 Task: Set the "Codec name" for decoding in FFmpeg audio/video decoder to "DivX".
Action: Mouse moved to (114, 27)
Screenshot: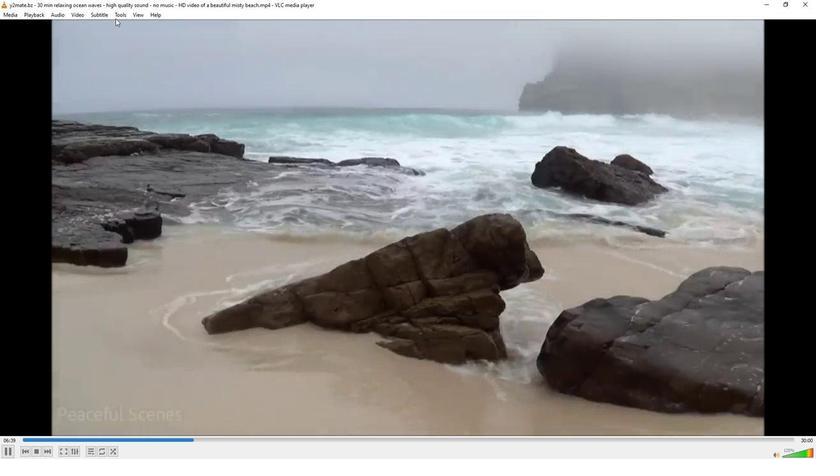 
Action: Mouse pressed left at (114, 27)
Screenshot: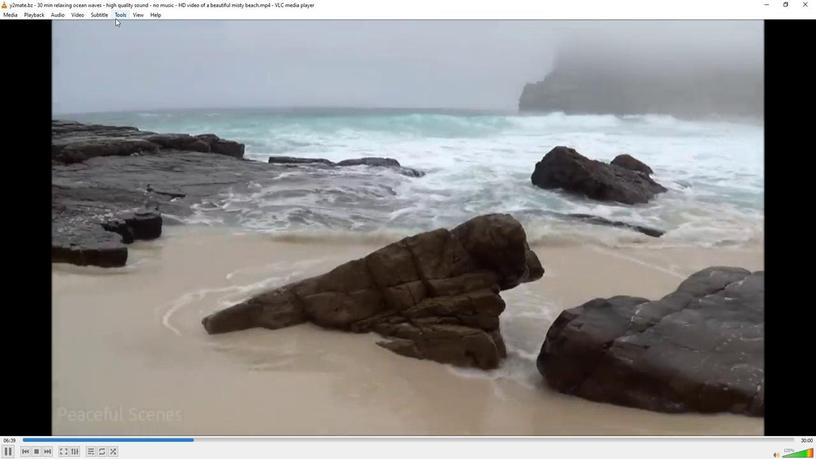 
Action: Mouse moved to (124, 119)
Screenshot: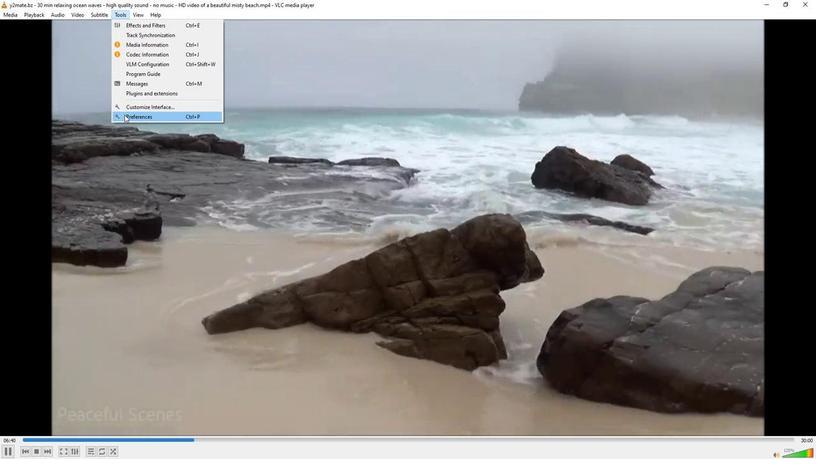 
Action: Mouse pressed left at (124, 119)
Screenshot: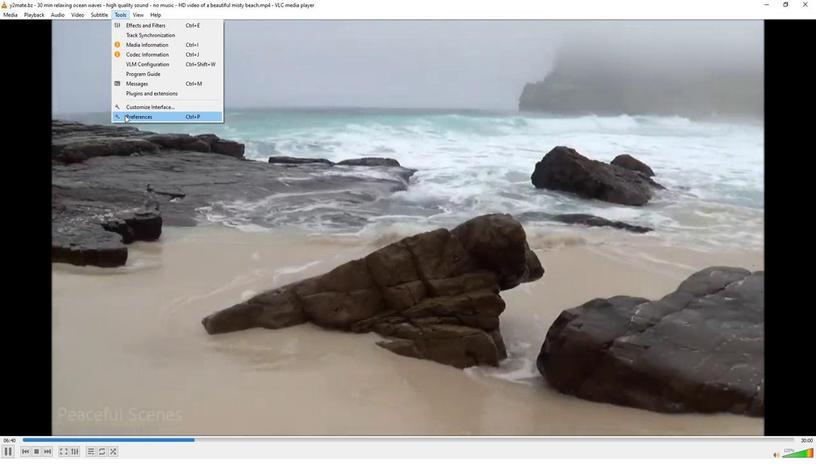 
Action: Mouse moved to (94, 348)
Screenshot: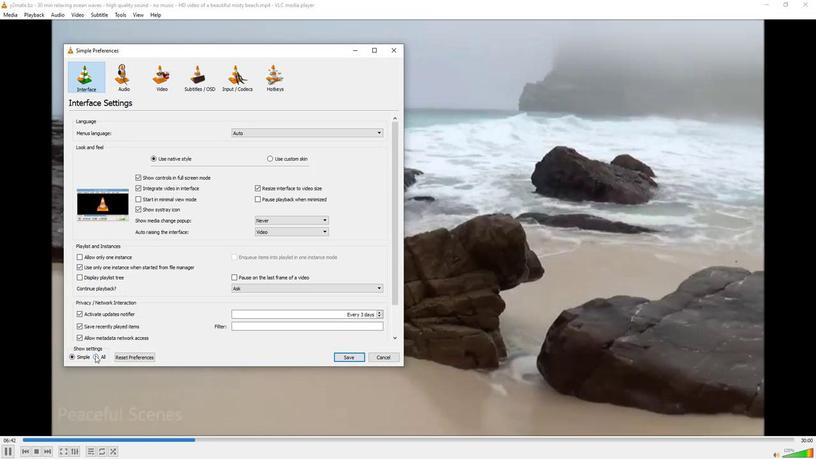 
Action: Mouse pressed left at (94, 348)
Screenshot: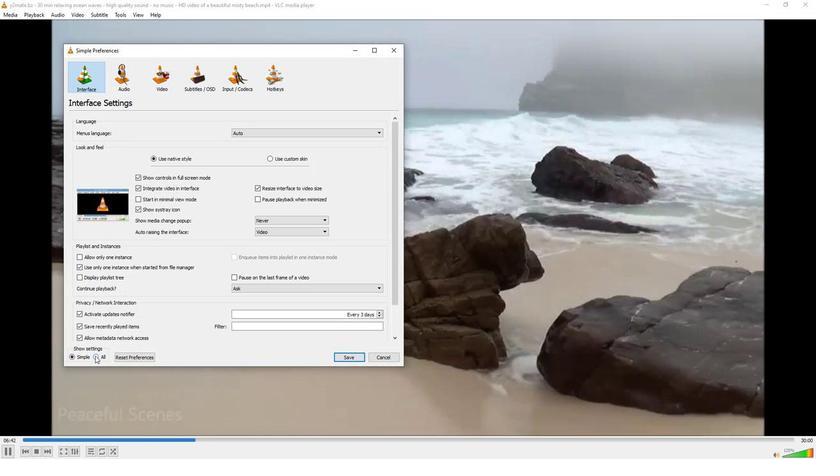 
Action: Mouse moved to (84, 236)
Screenshot: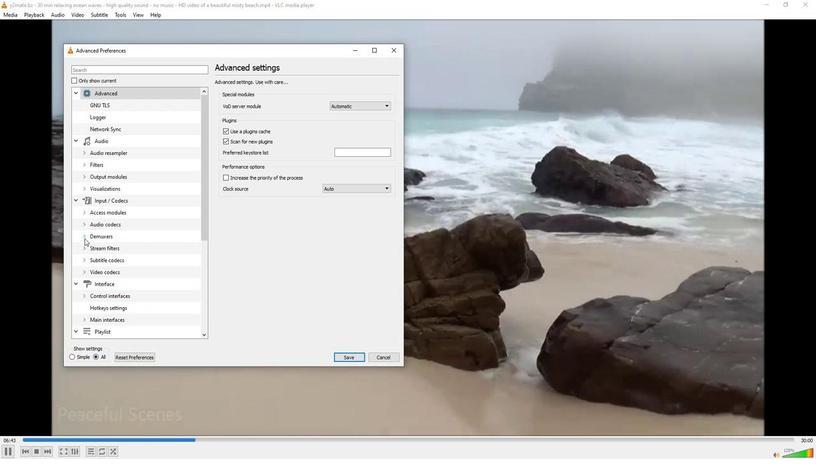 
Action: Mouse pressed left at (84, 236)
Screenshot: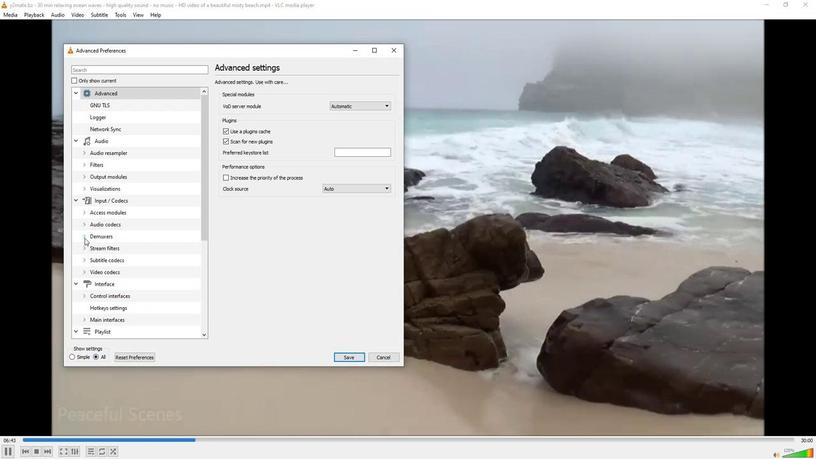 
Action: Mouse moved to (98, 276)
Screenshot: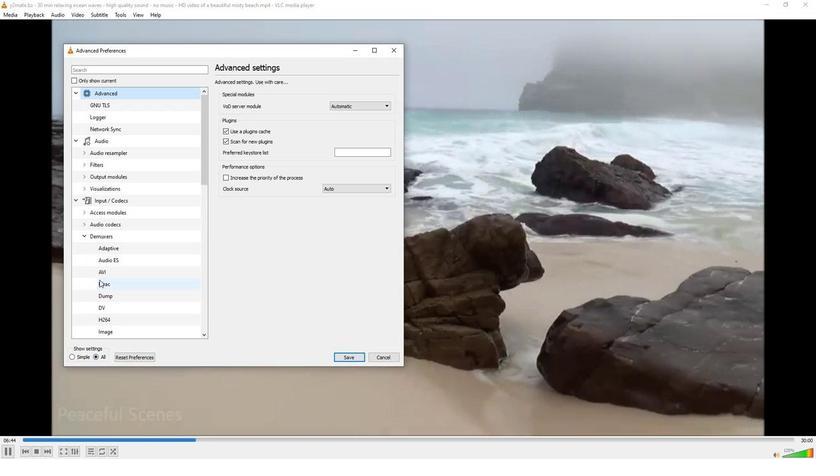 
Action: Mouse scrolled (98, 275) with delta (0, 0)
Screenshot: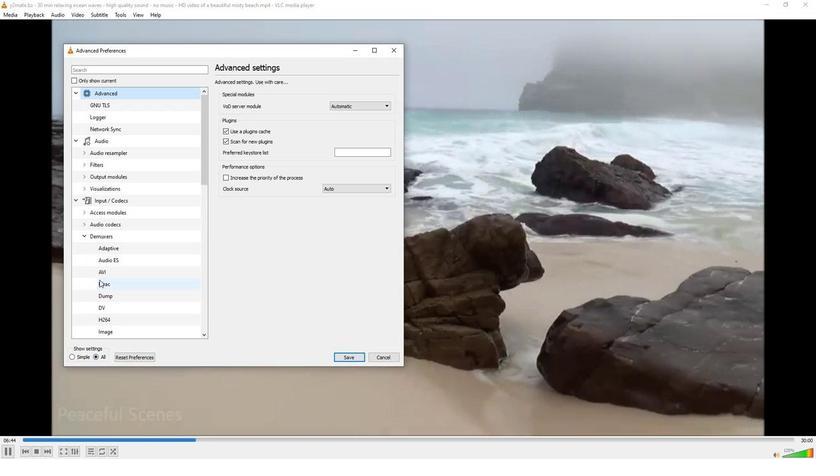 
Action: Mouse scrolled (98, 275) with delta (0, 0)
Screenshot: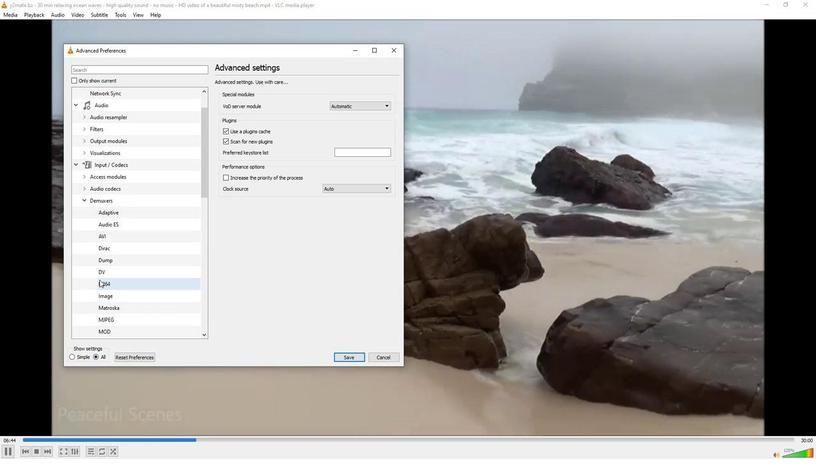 
Action: Mouse scrolled (98, 275) with delta (0, 0)
Screenshot: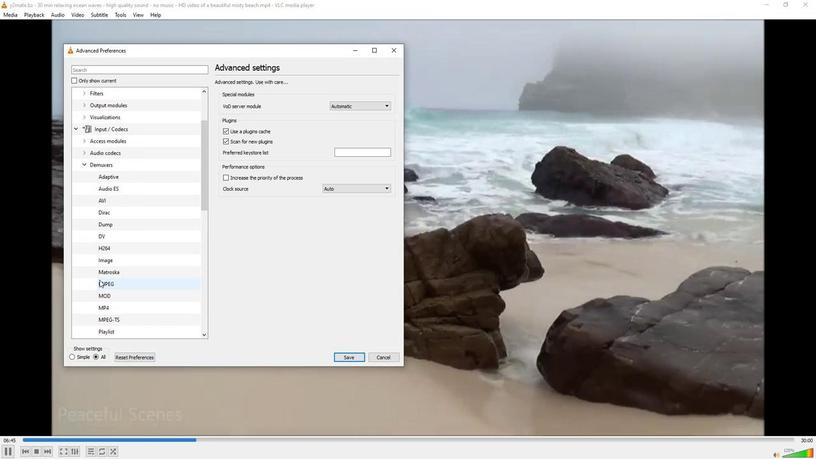 
Action: Mouse scrolled (98, 275) with delta (0, 0)
Screenshot: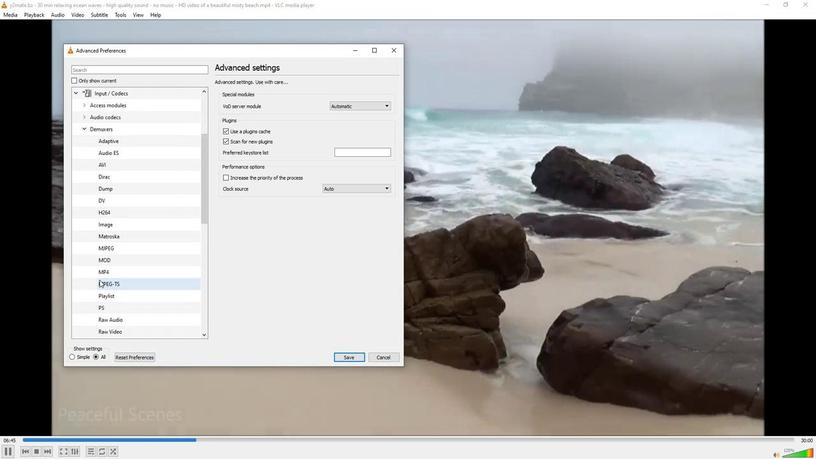 
Action: Mouse scrolled (98, 275) with delta (0, 0)
Screenshot: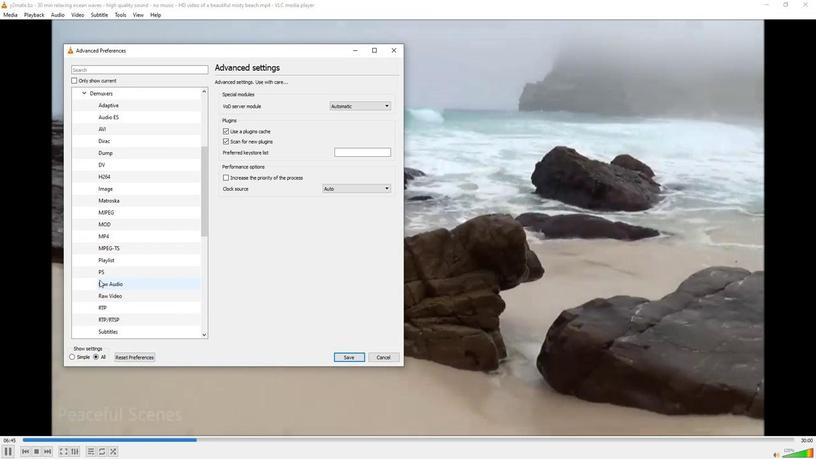 
Action: Mouse scrolled (98, 275) with delta (0, 0)
Screenshot: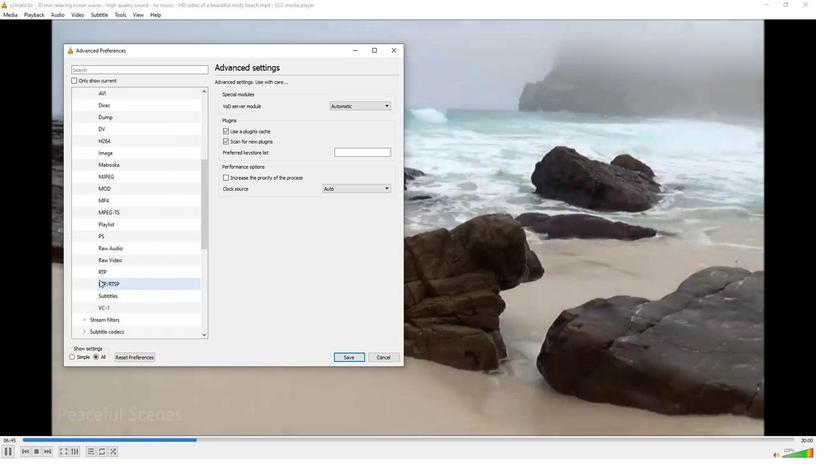 
Action: Mouse moved to (85, 301)
Screenshot: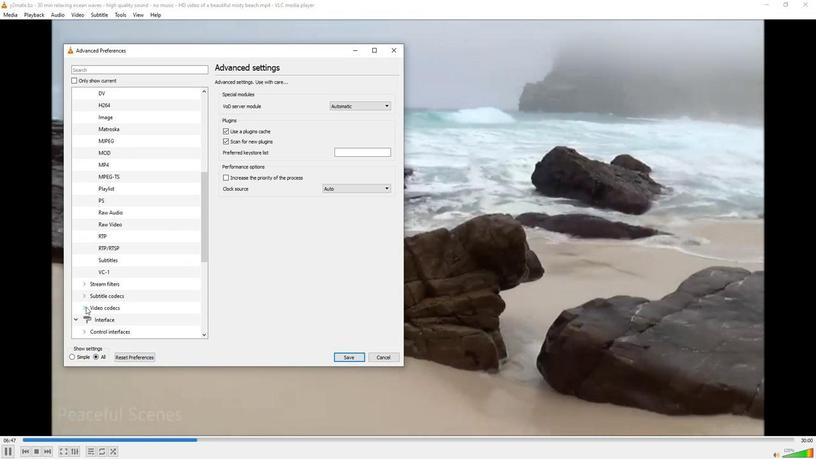 
Action: Mouse pressed left at (85, 301)
Screenshot: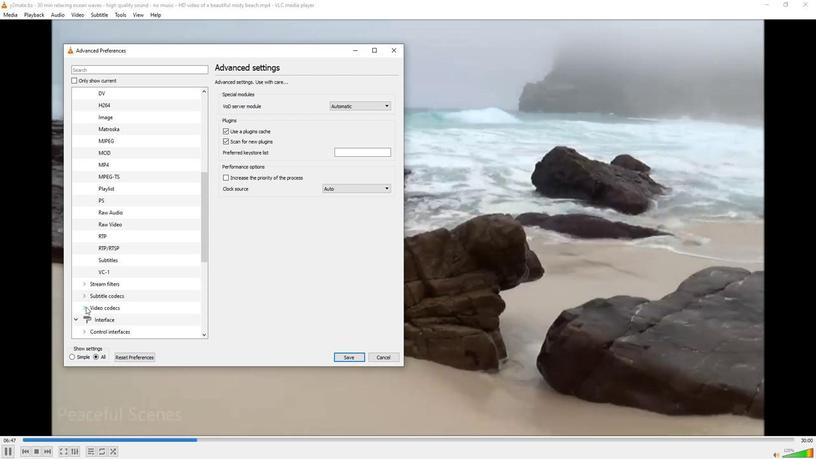 
Action: Mouse moved to (106, 325)
Screenshot: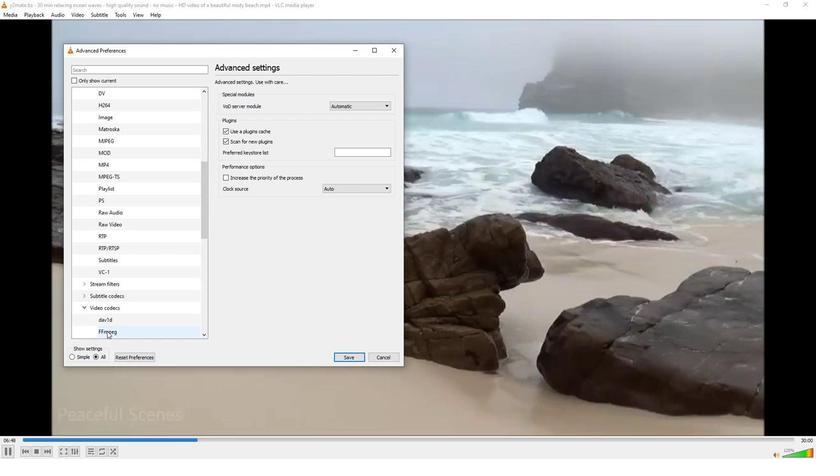 
Action: Mouse pressed left at (106, 325)
Screenshot: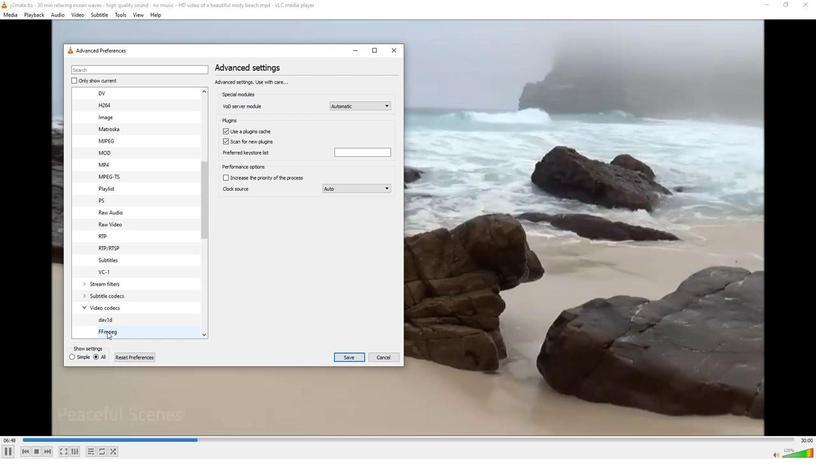 
Action: Mouse moved to (360, 225)
Screenshot: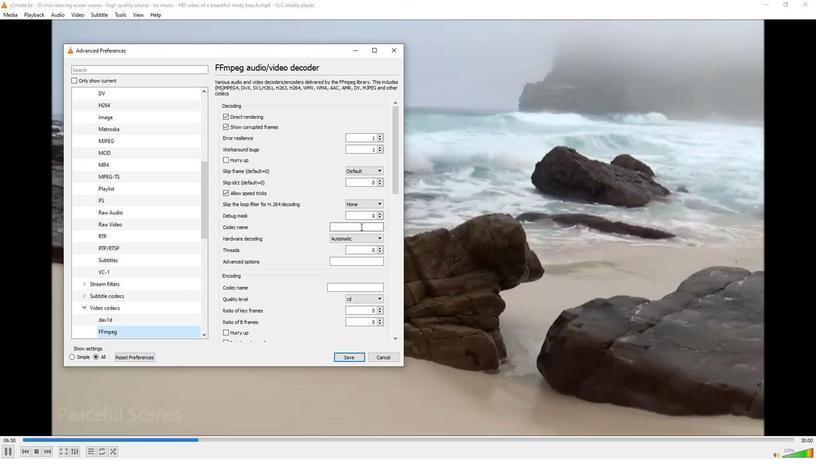 
Action: Mouse pressed left at (360, 225)
Screenshot: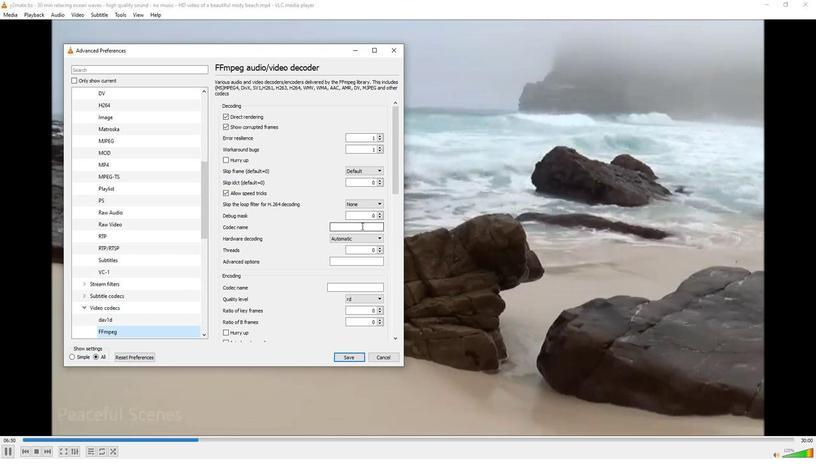 
Action: Mouse moved to (361, 224)
Screenshot: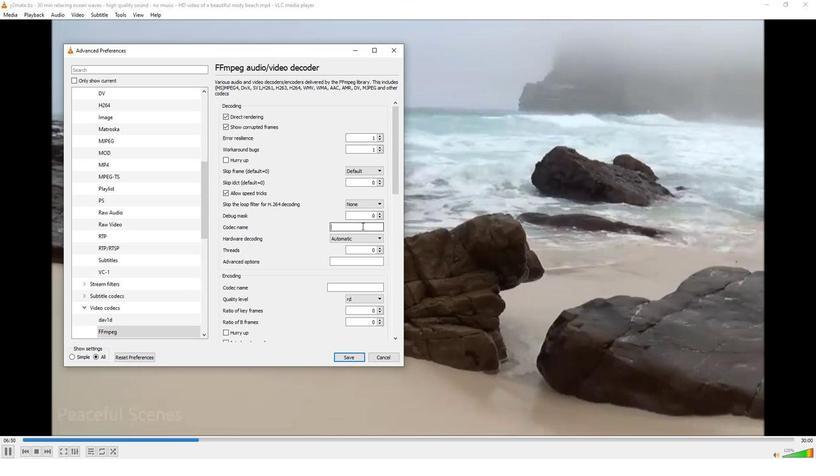 
Action: Key pressed <Key.caps_lock><Key.caps_lock>d<Key.caps_lock>IV<Key.caps_lock>x
Screenshot: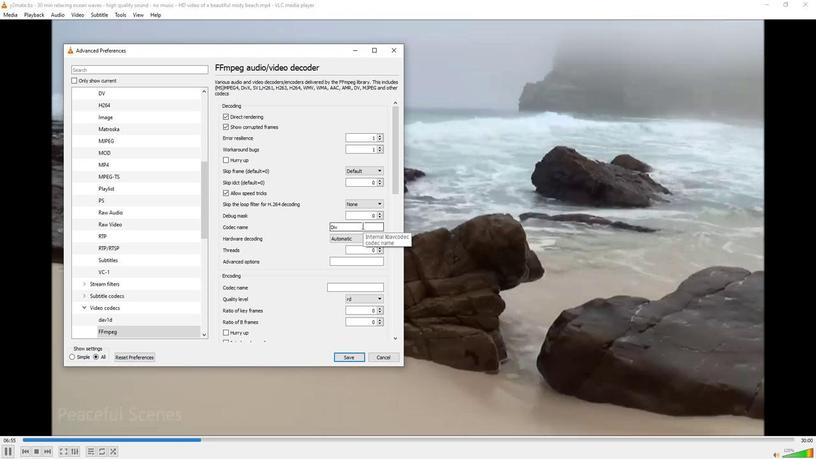 
Action: Mouse moved to (391, 267)
Screenshot: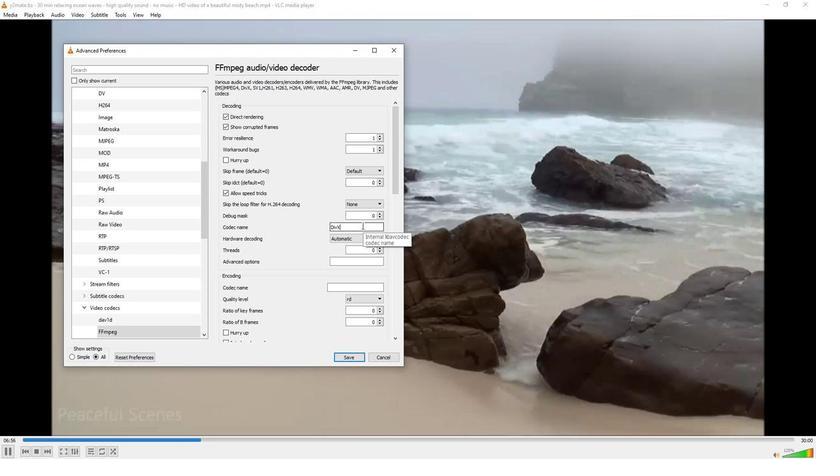 
